 Task: Measure the distance between Chicago and Starved Rock State Park.
Action: Mouse moved to (218, 55)
Screenshot: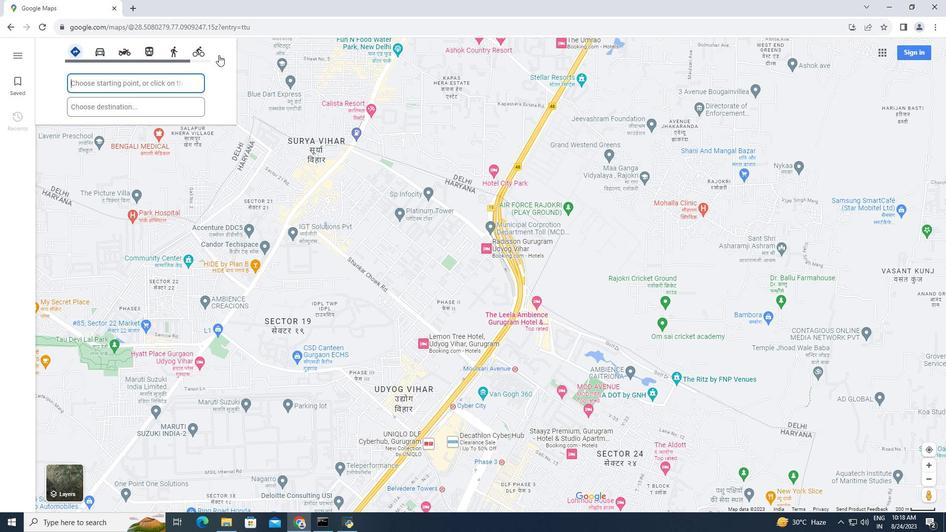 
Action: Mouse pressed left at (218, 55)
Screenshot: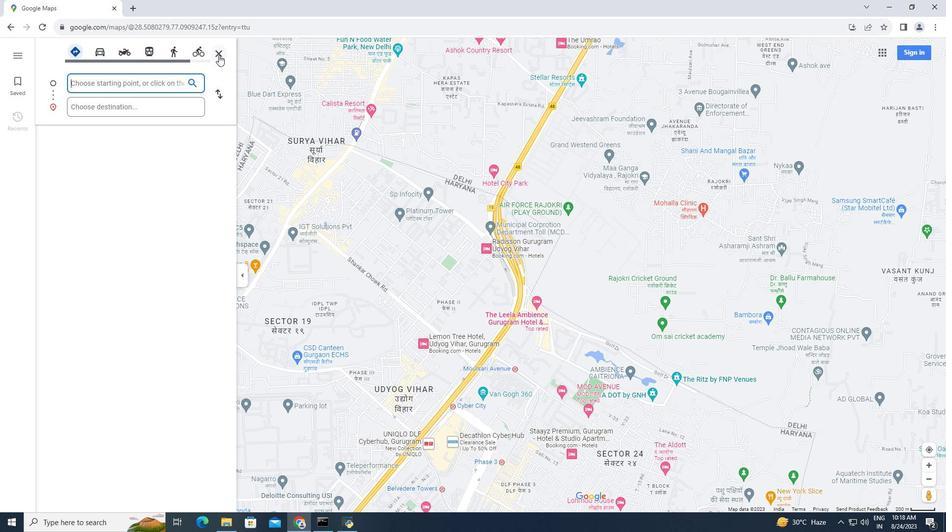 
Action: Mouse moved to (189, 68)
Screenshot: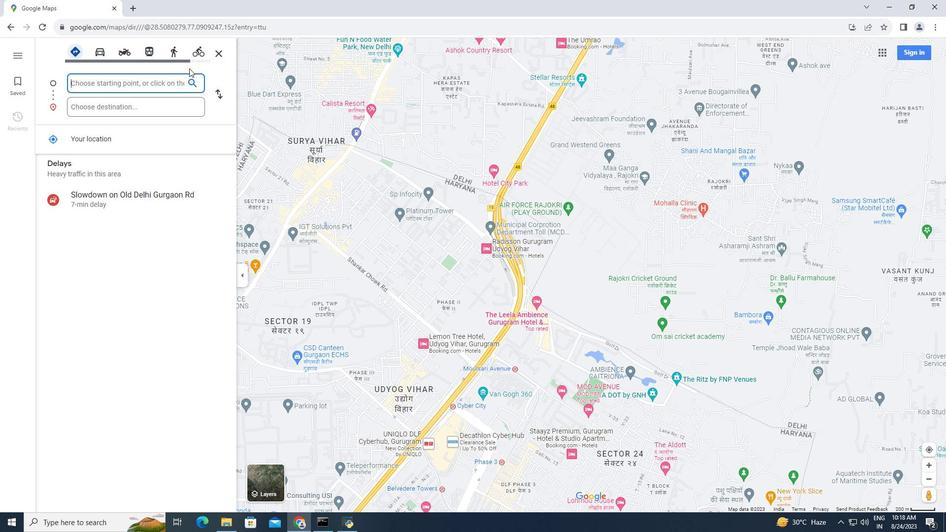 
Action: Key pressed <Key.caps_lock>C<Key.caps_lock>hicago
Screenshot: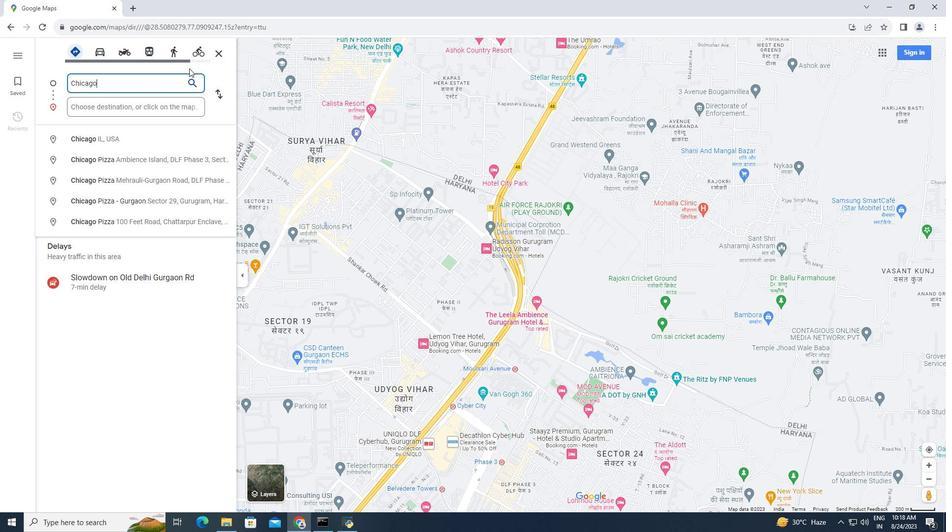 
Action: Mouse moved to (181, 104)
Screenshot: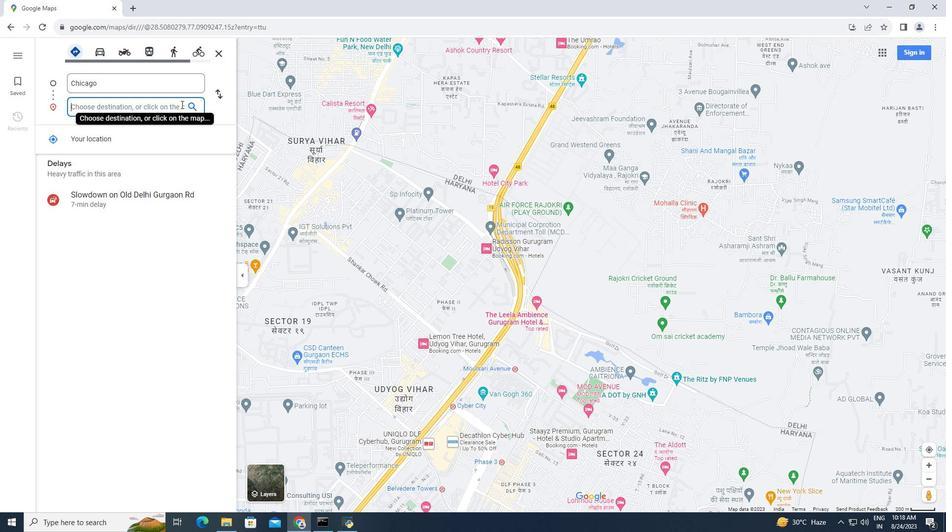 
Action: Mouse pressed left at (181, 104)
Screenshot: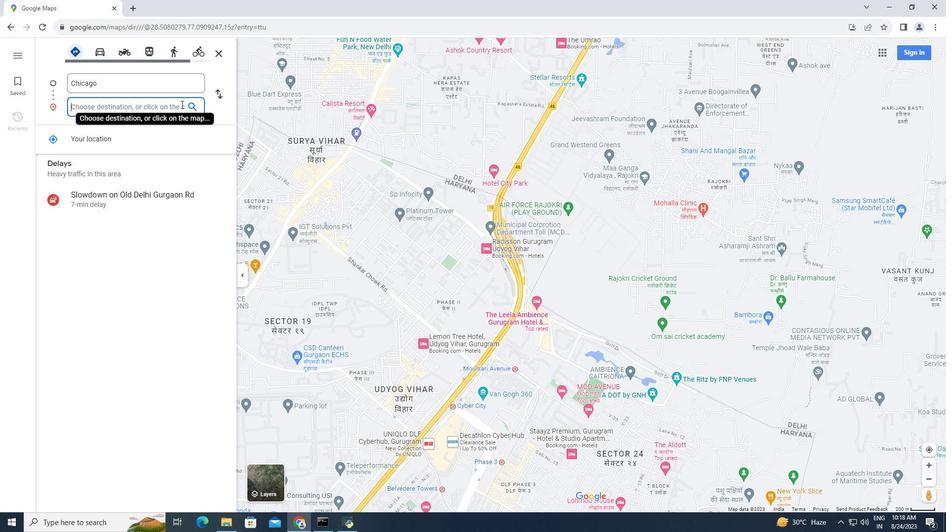 
Action: Key pressed <Key.caps_lock>S<Key.caps_lock>tarved<Key.space><Key.caps_lock>R<Key.caps_lock>ock<Key.space><Key.caps_lock>S<Key.caps_lock>tate<Key.space><Key.caps_lock>P<Key.caps_lock>ark
Screenshot: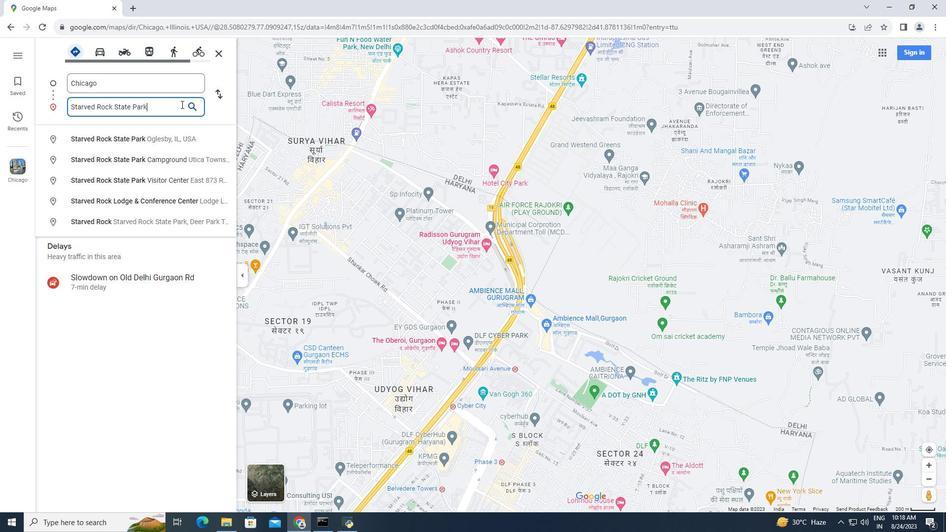
Action: Mouse moved to (168, 140)
Screenshot: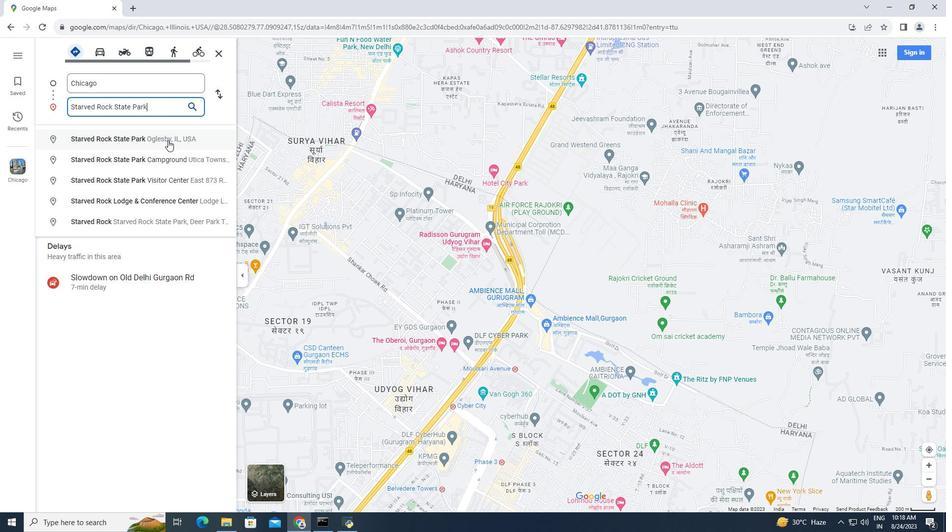 
Action: Mouse pressed left at (168, 140)
Screenshot: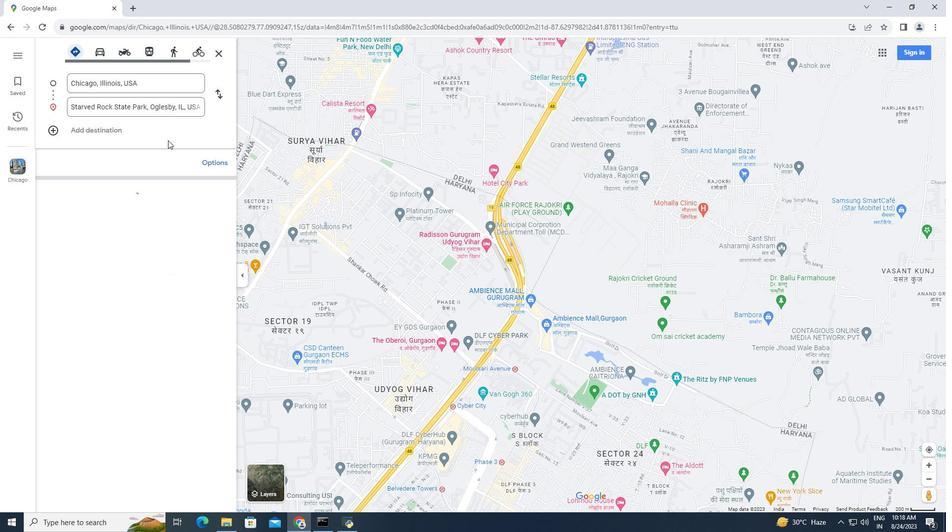 
Action: Mouse moved to (431, 493)
Screenshot: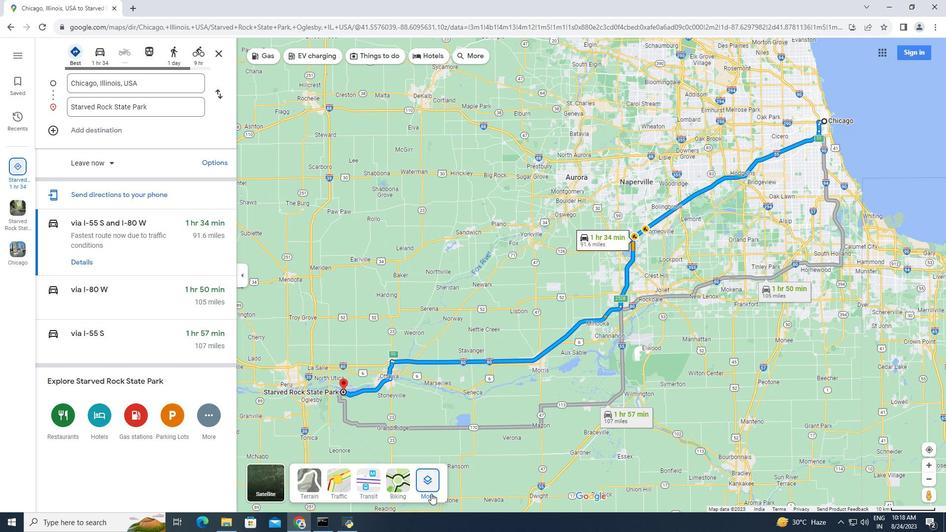 
Action: Mouse pressed left at (431, 493)
Screenshot: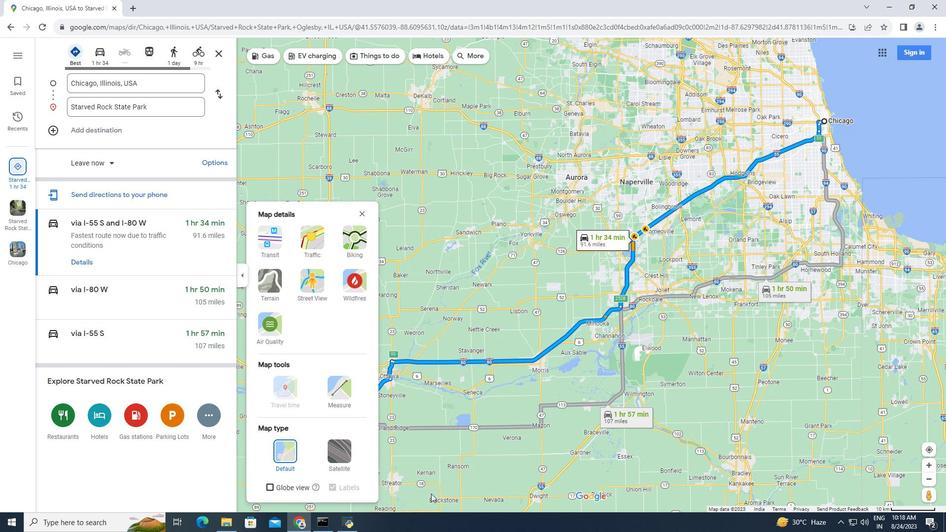 
Action: Mouse moved to (823, 120)
Screenshot: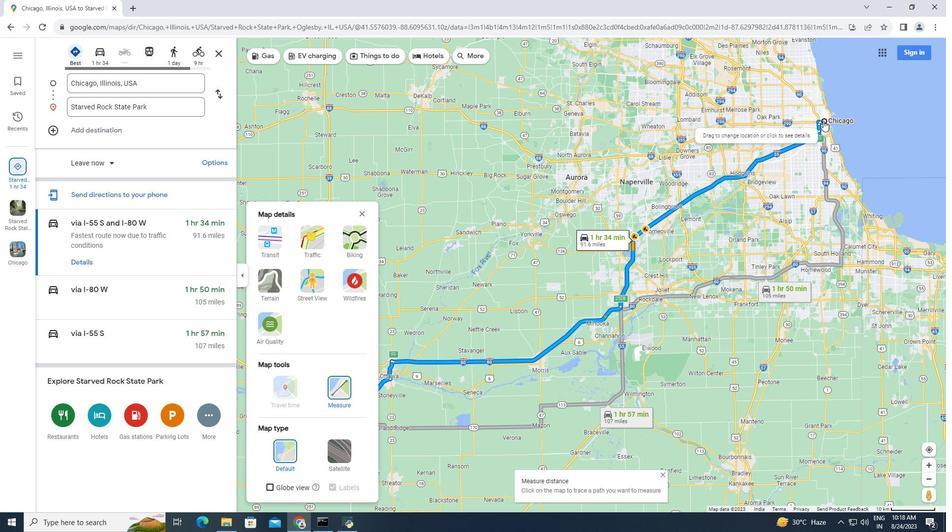 
Action: Mouse pressed left at (823, 120)
Screenshot: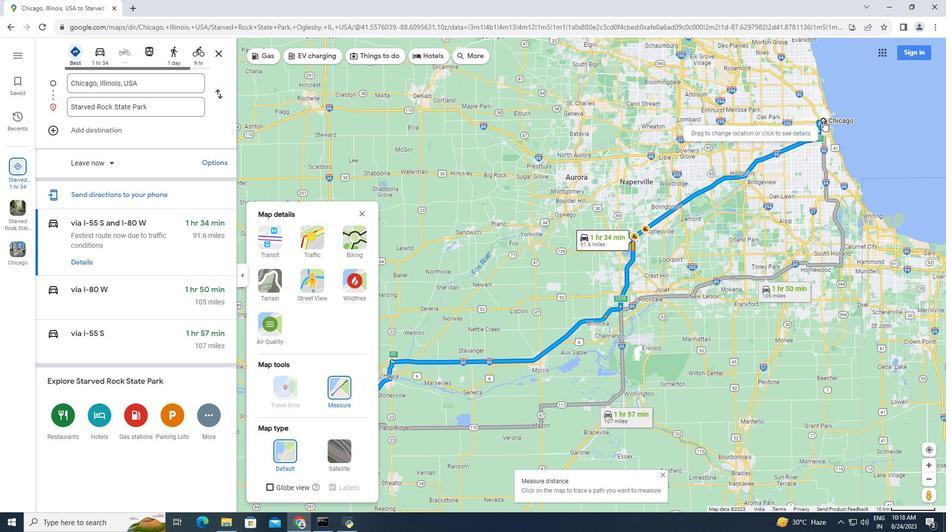 
Action: Mouse moved to (397, 383)
Screenshot: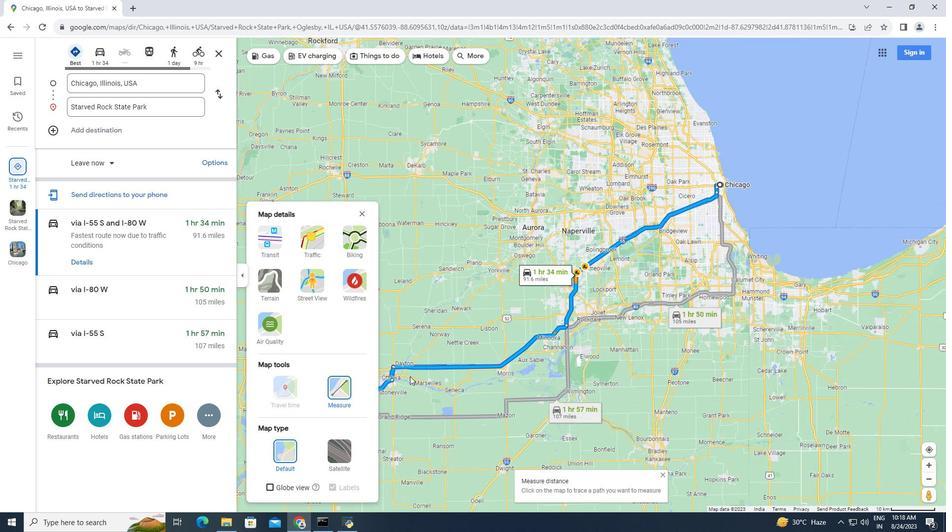 
Action: Mouse scrolled (397, 383) with delta (0, 0)
Screenshot: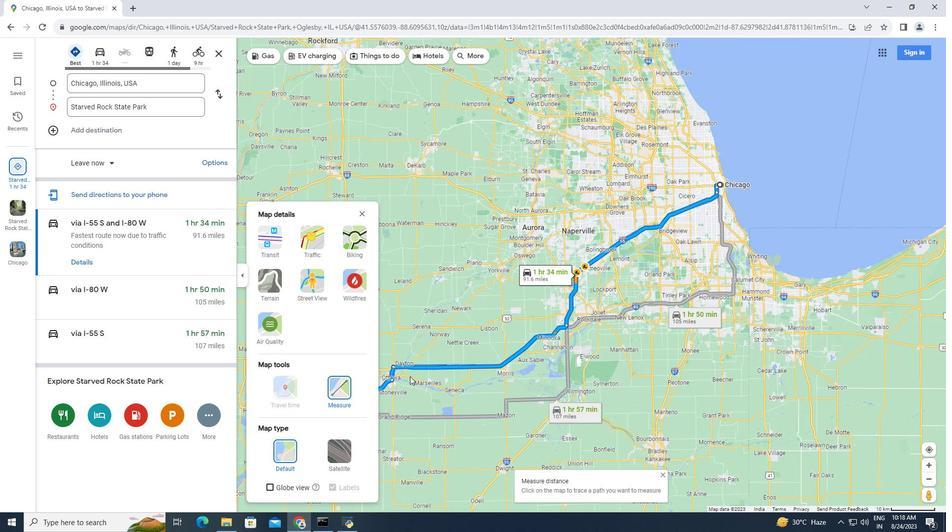 
Action: Mouse scrolled (397, 383) with delta (0, 0)
Screenshot: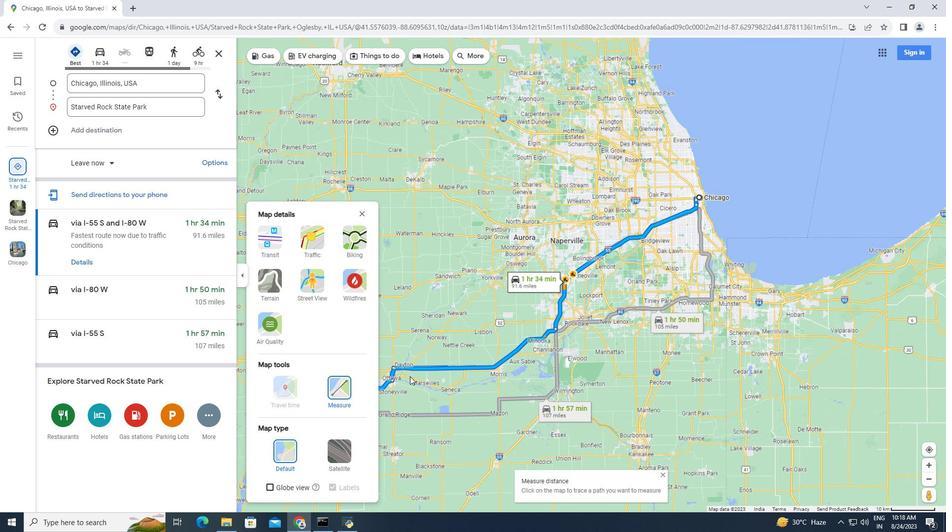 
Action: Mouse moved to (465, 349)
Screenshot: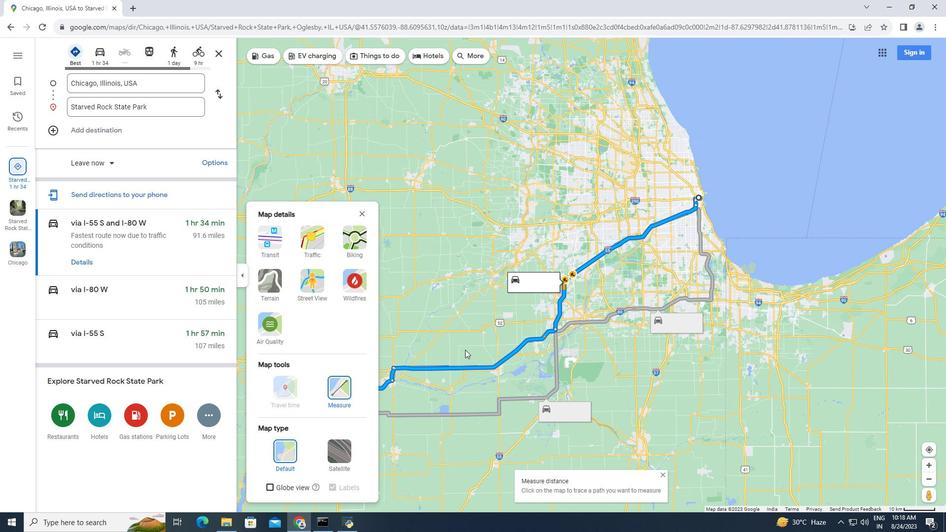 
Action: Mouse scrolled (465, 349) with delta (0, 0)
Screenshot: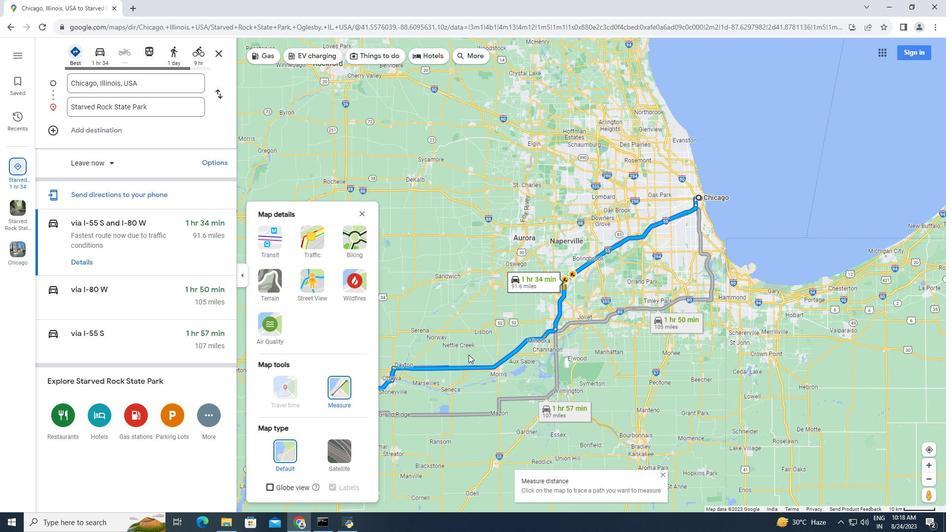 
Action: Mouse moved to (478, 385)
Screenshot: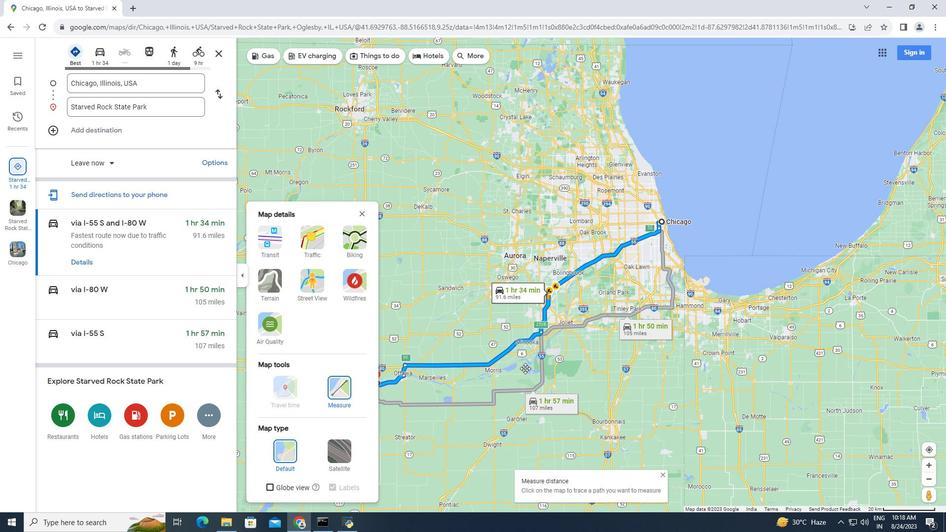 
Action: Mouse pressed left at (478, 385)
Screenshot: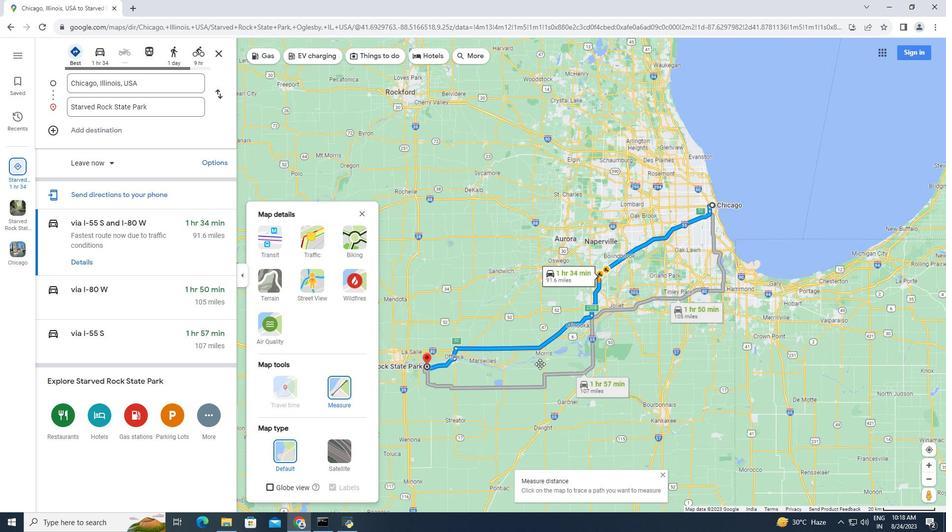 
Action: Mouse moved to (488, 347)
Screenshot: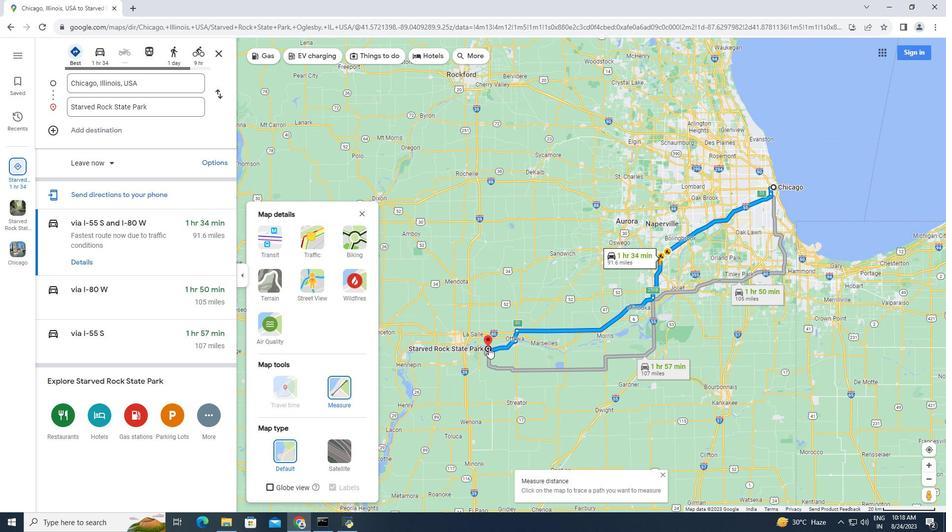 
Action: Mouse pressed left at (488, 347)
Screenshot: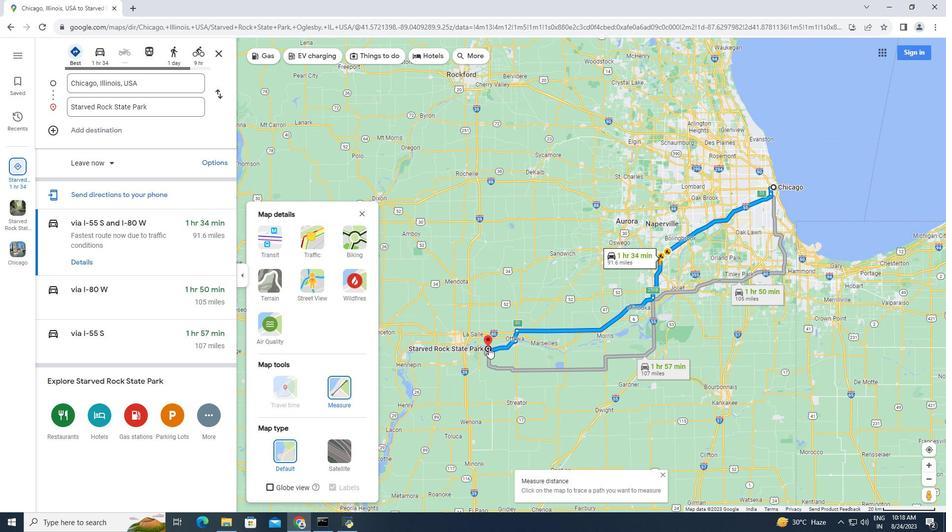 
Action: Mouse moved to (712, 286)
Screenshot: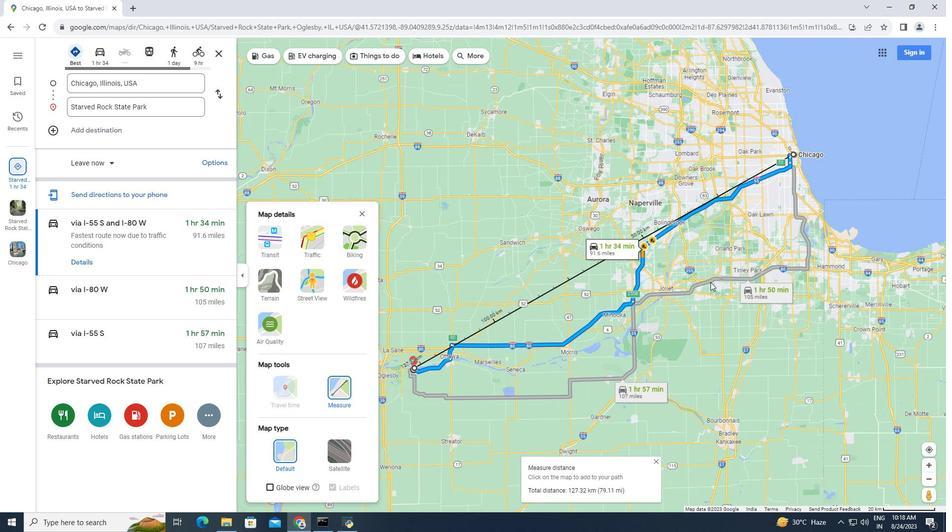 
Action: Mouse scrolled (712, 287) with delta (0, 0)
Screenshot: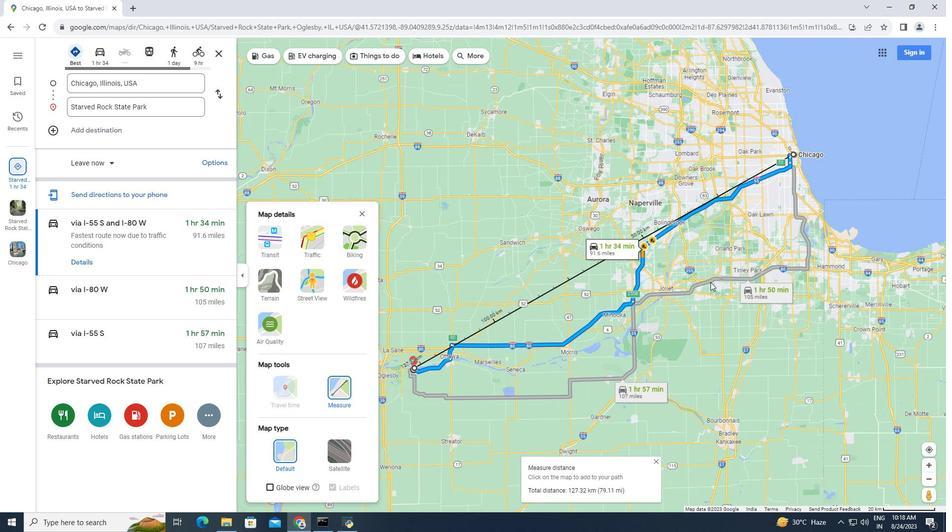 
Action: Mouse moved to (713, 286)
Screenshot: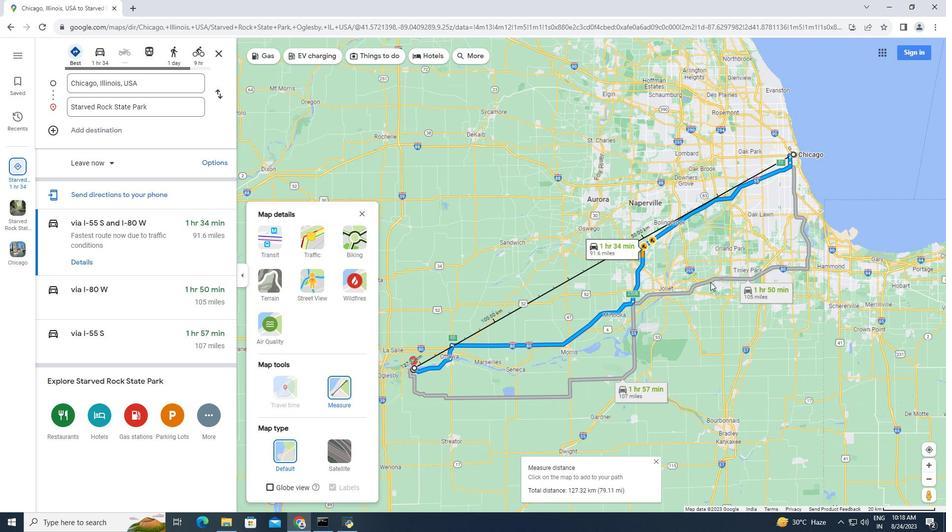 
Action: Mouse scrolled (713, 287) with delta (0, 0)
Screenshot: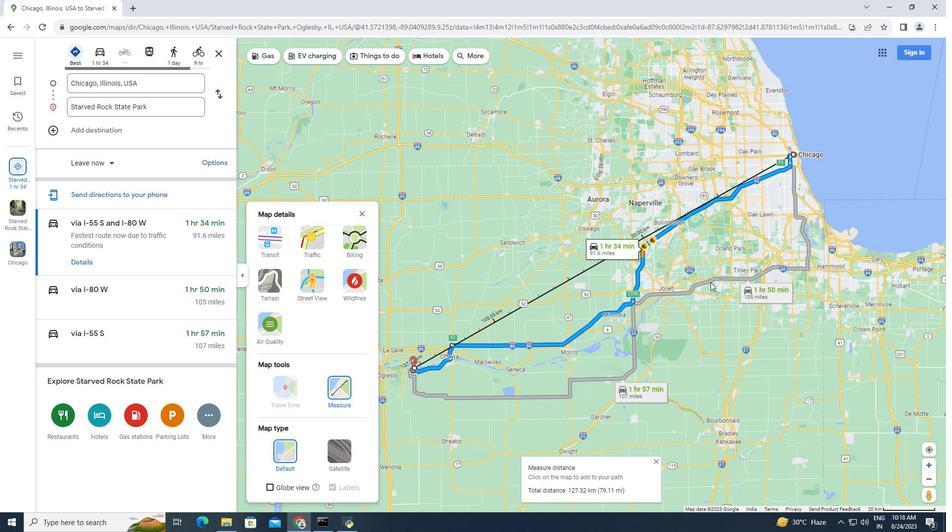 
Action: Mouse moved to (709, 280)
Screenshot: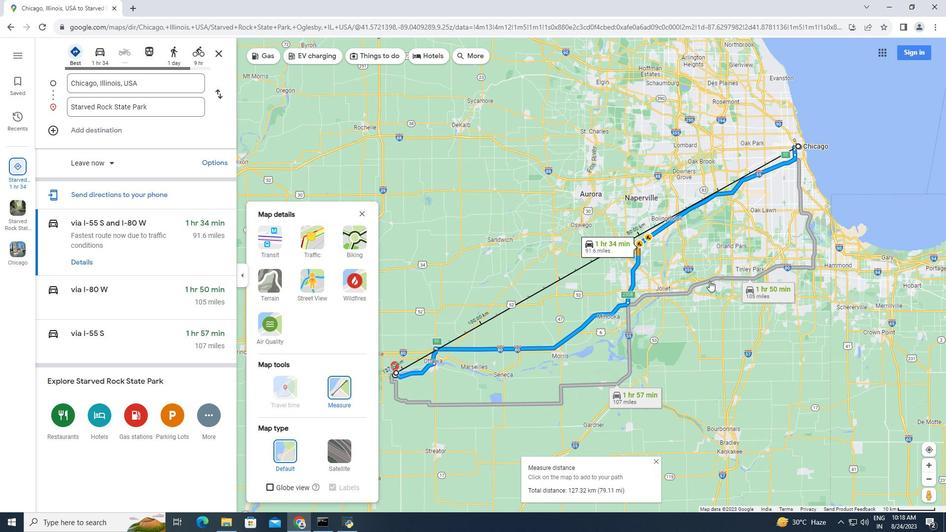 
Action: Mouse scrolled (709, 281) with delta (0, 0)
Screenshot: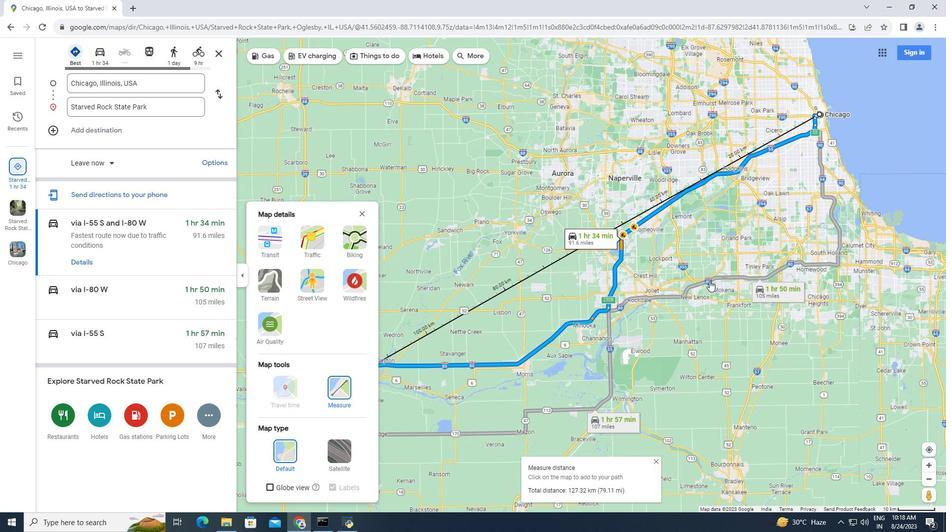 
Action: Mouse scrolled (709, 281) with delta (0, 0)
Screenshot: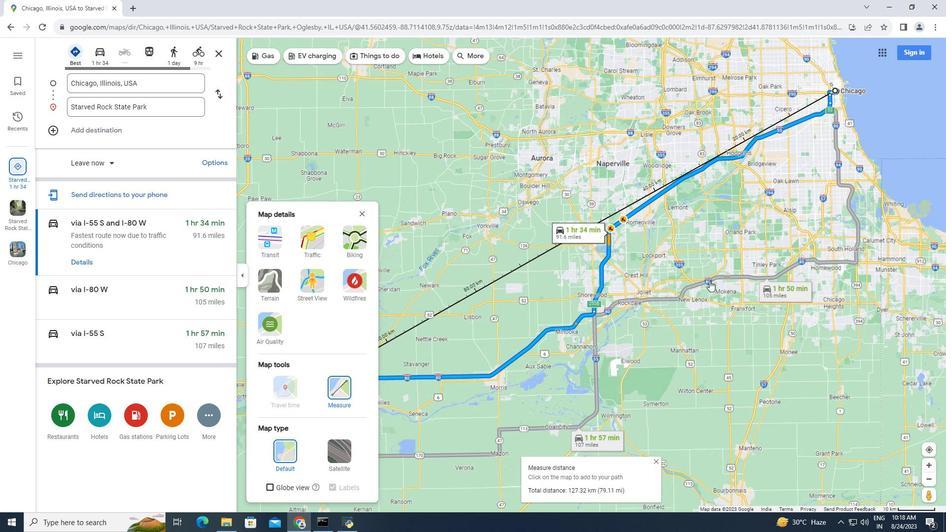 
Action: Mouse moved to (597, 379)
Screenshot: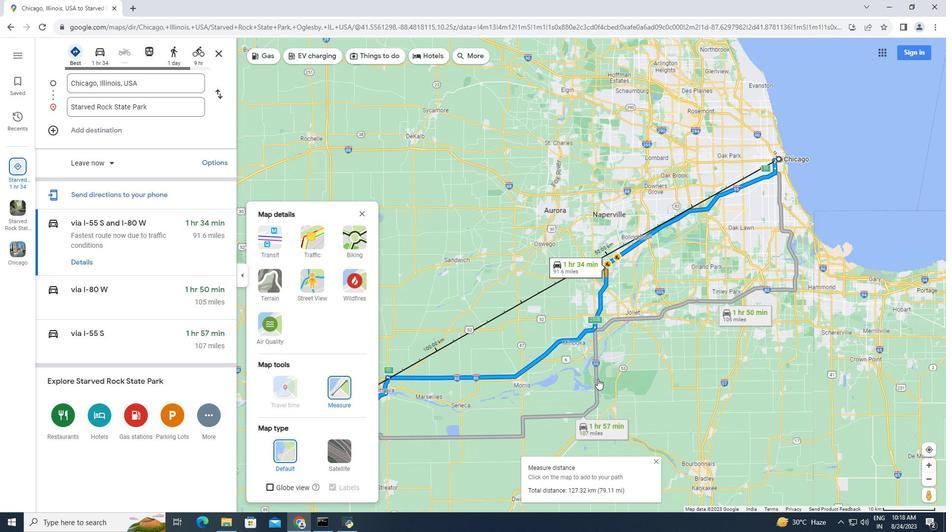 
Action: Mouse scrolled (597, 378) with delta (0, 0)
Screenshot: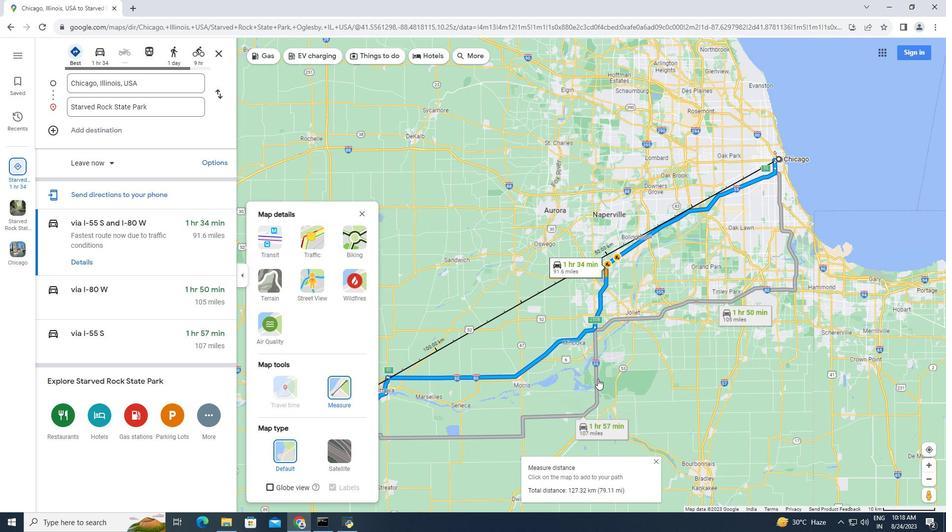 
Action: Mouse scrolled (597, 378) with delta (0, 0)
Screenshot: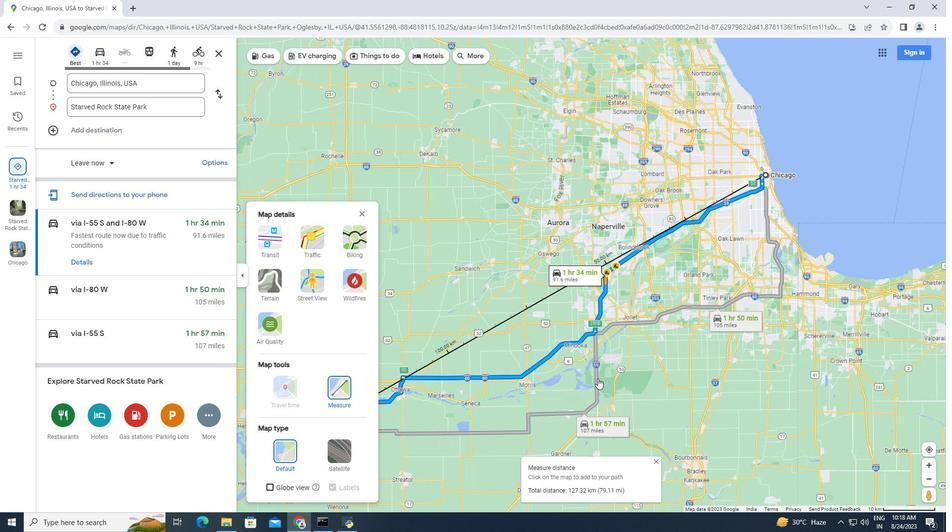 
Action: Mouse moved to (597, 378)
Screenshot: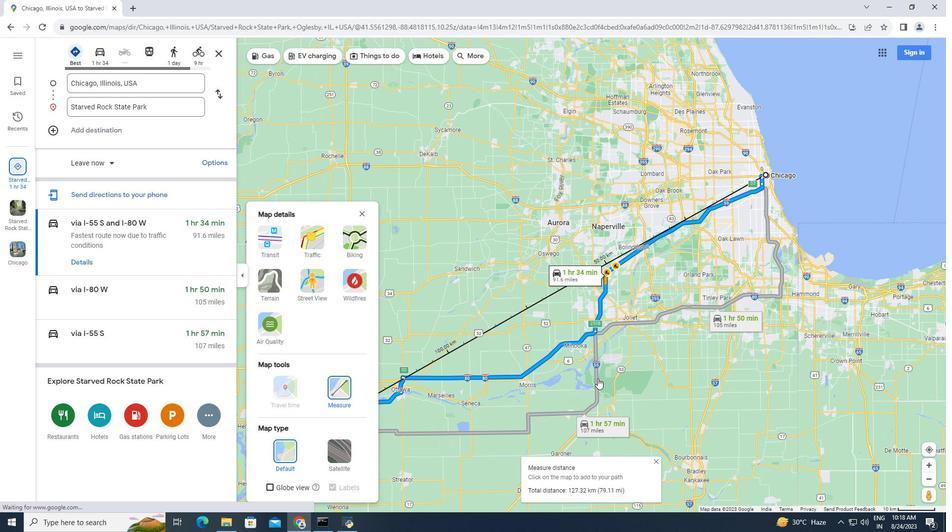 
Action: Mouse scrolled (597, 378) with delta (0, 0)
Screenshot: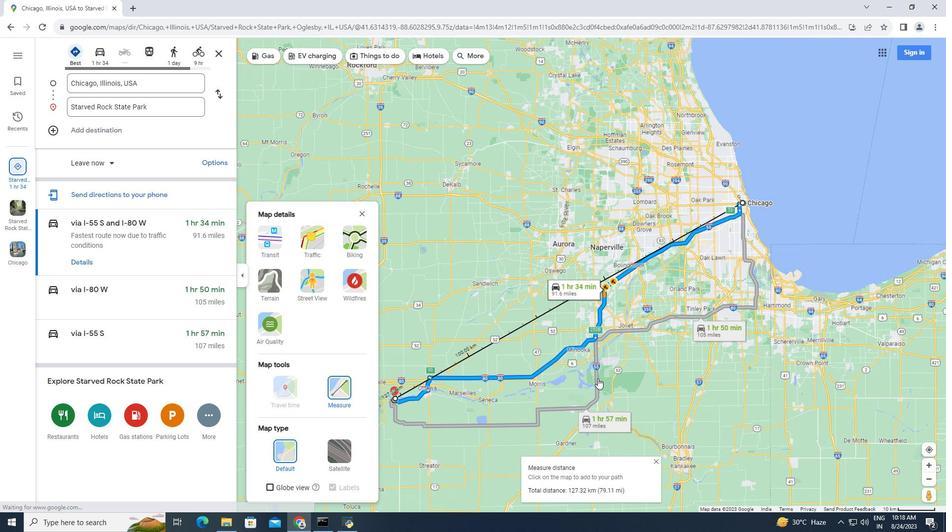 
Action: Mouse scrolled (597, 379) with delta (0, 0)
Screenshot: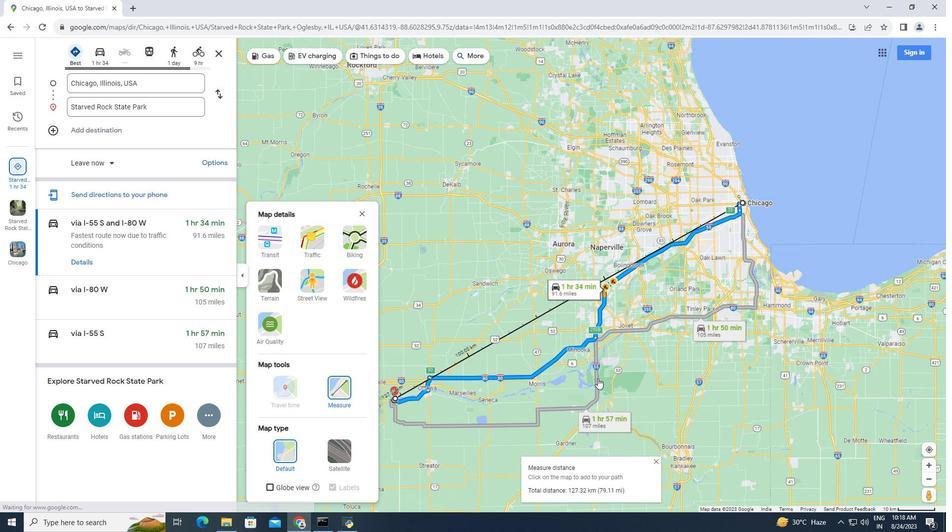 
Action: Mouse scrolled (597, 378) with delta (0, 0)
Screenshot: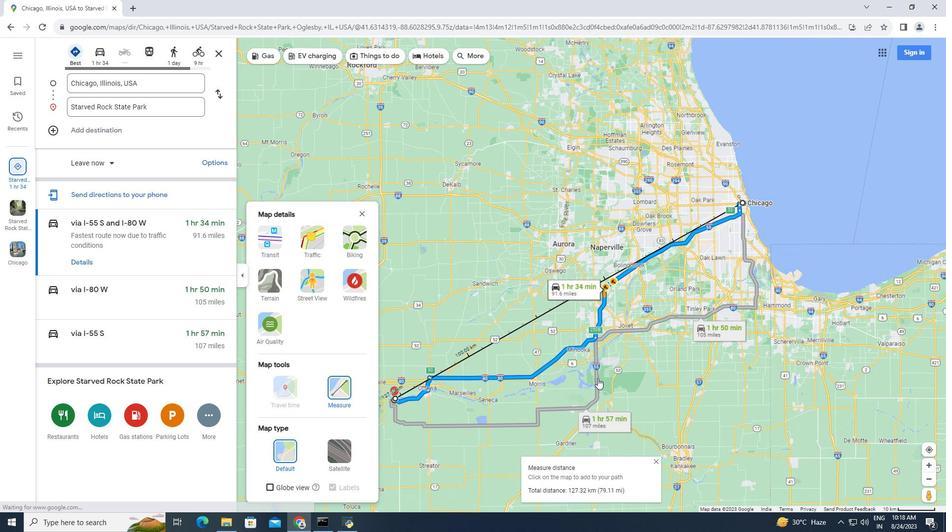 
Action: Mouse scrolled (597, 379) with delta (0, 0)
Screenshot: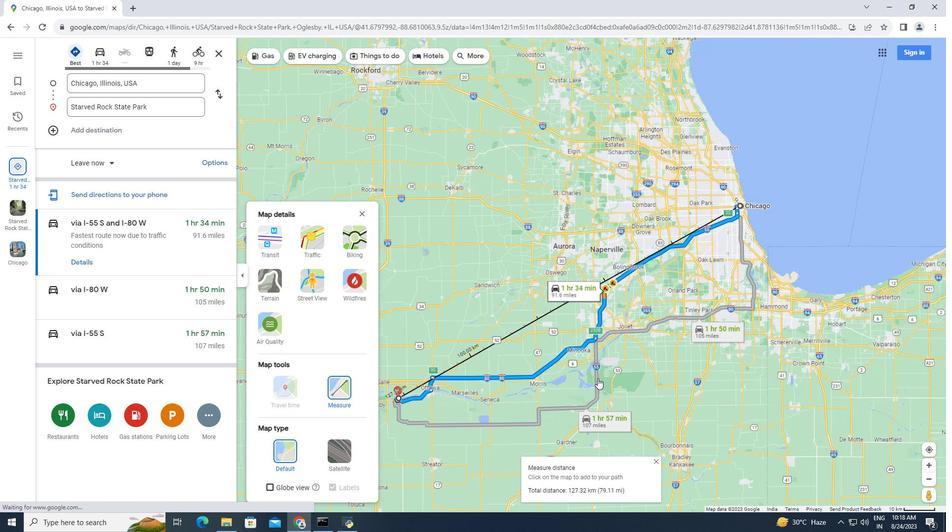 
Action: Mouse scrolled (597, 378) with delta (0, 0)
Screenshot: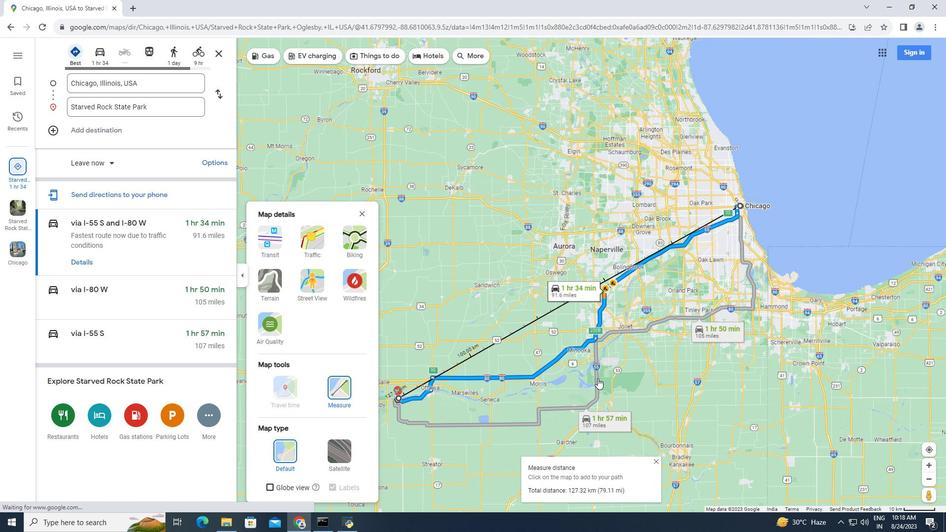 
Action: Mouse moved to (570, 390)
Screenshot: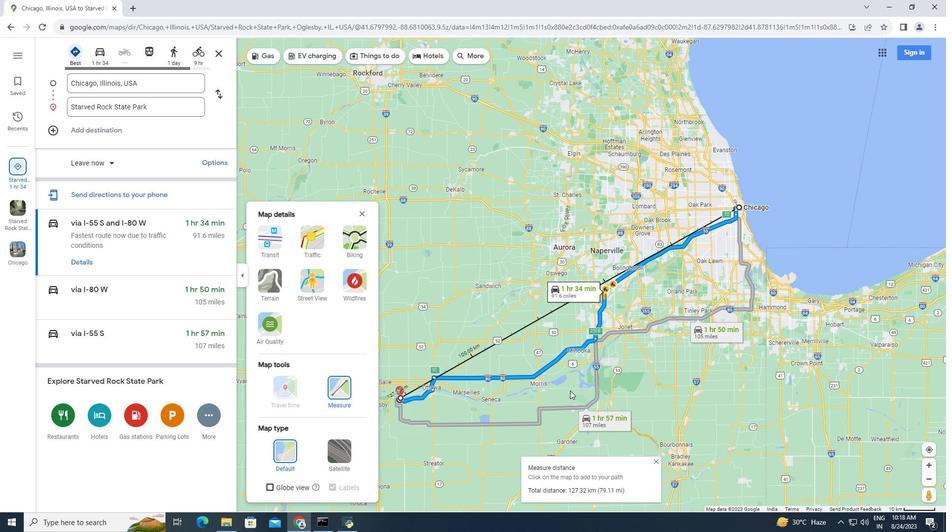 
